 Task: Access the visualforce pages.
Action: Mouse moved to (1166, 84)
Screenshot: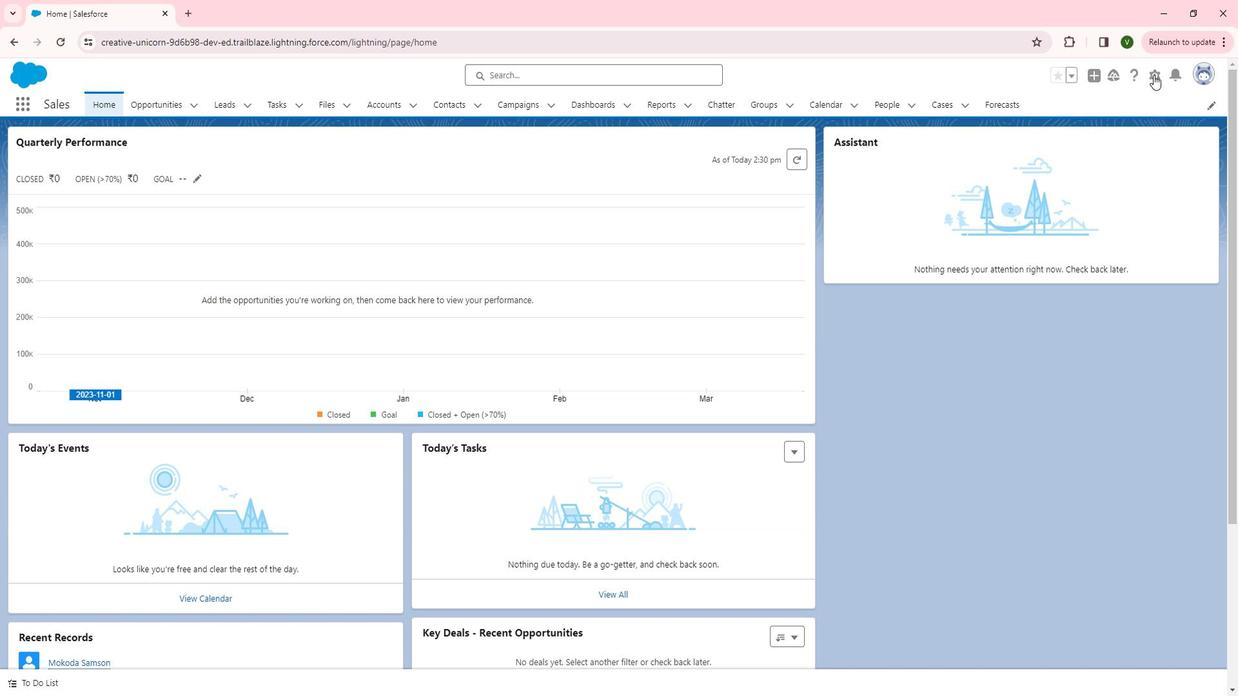 
Action: Mouse pressed left at (1166, 84)
Screenshot: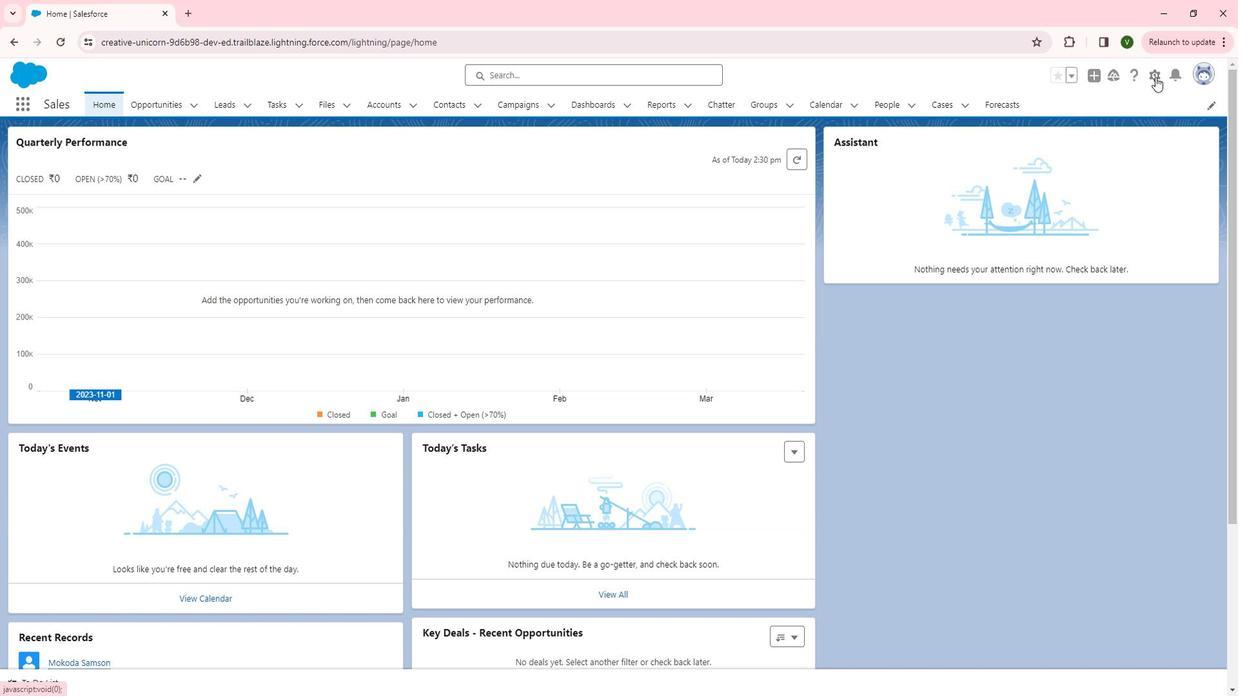 
Action: Mouse moved to (1104, 170)
Screenshot: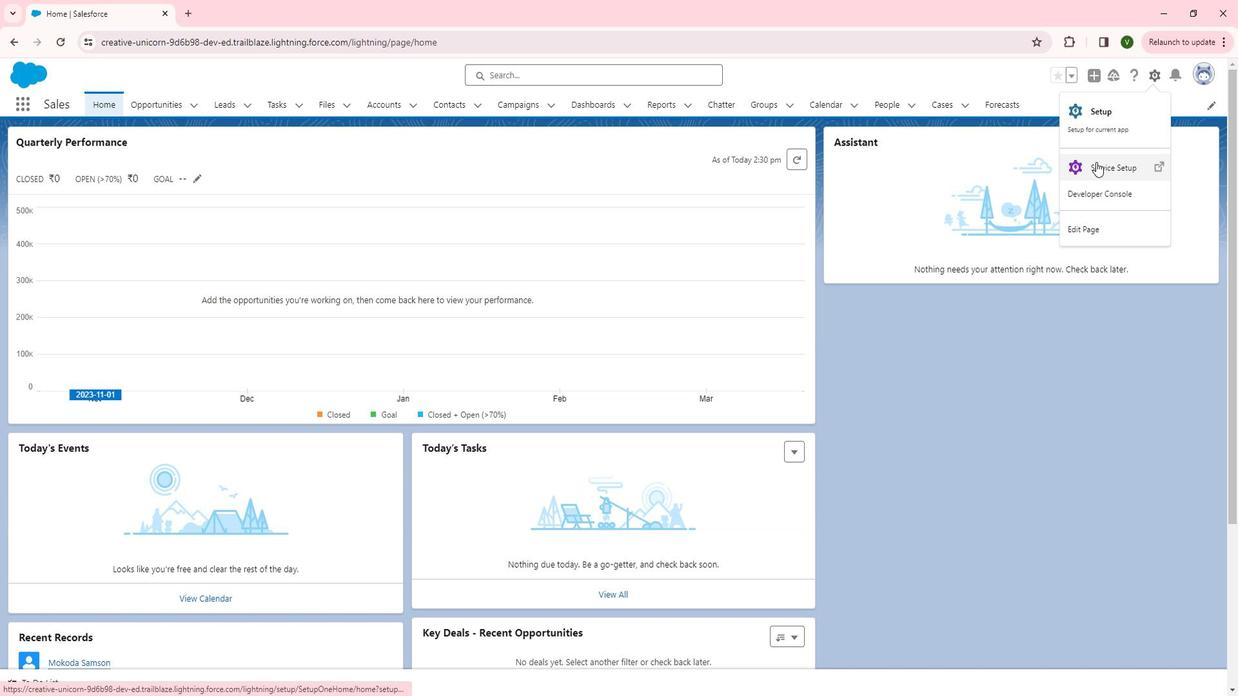 
Action: Mouse pressed left at (1104, 170)
Screenshot: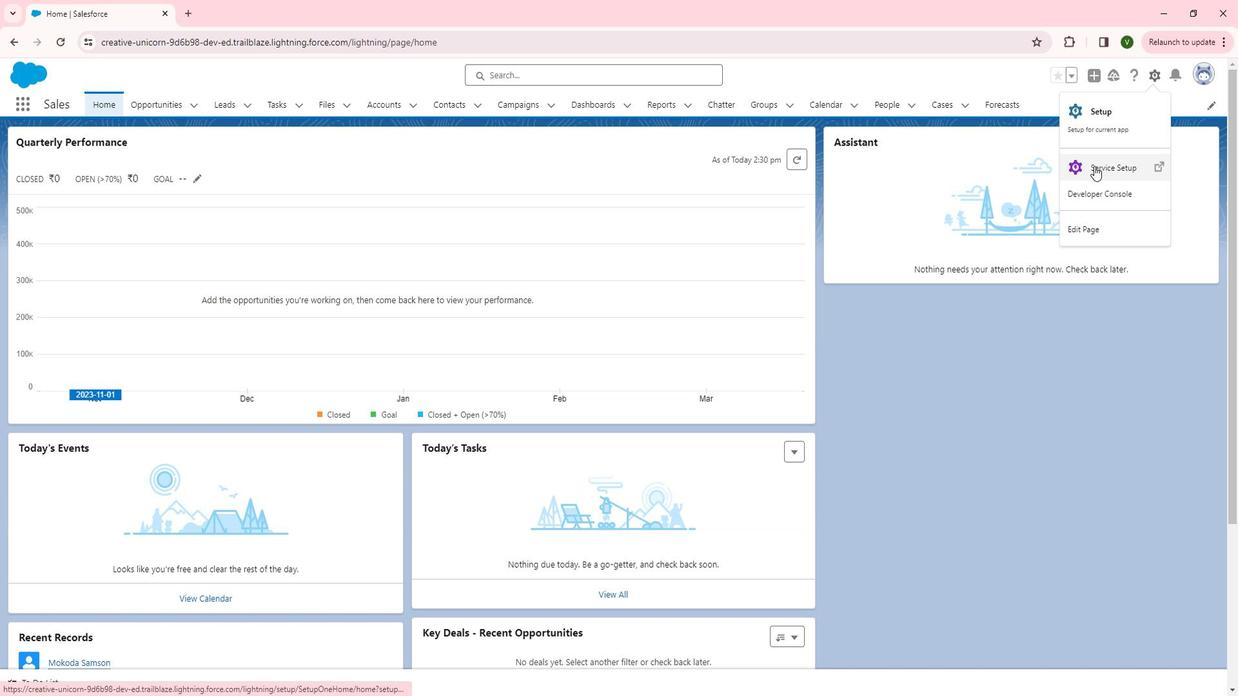 
Action: Mouse moved to (18, 352)
Screenshot: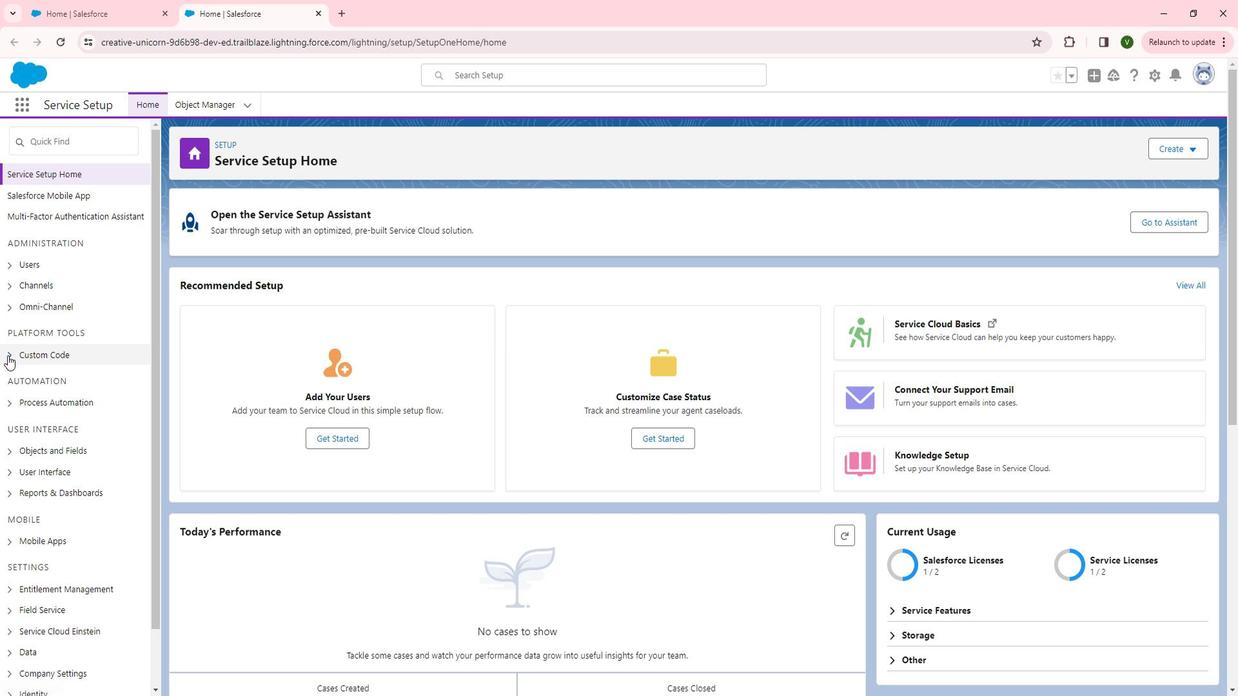 
Action: Mouse pressed left at (18, 352)
Screenshot: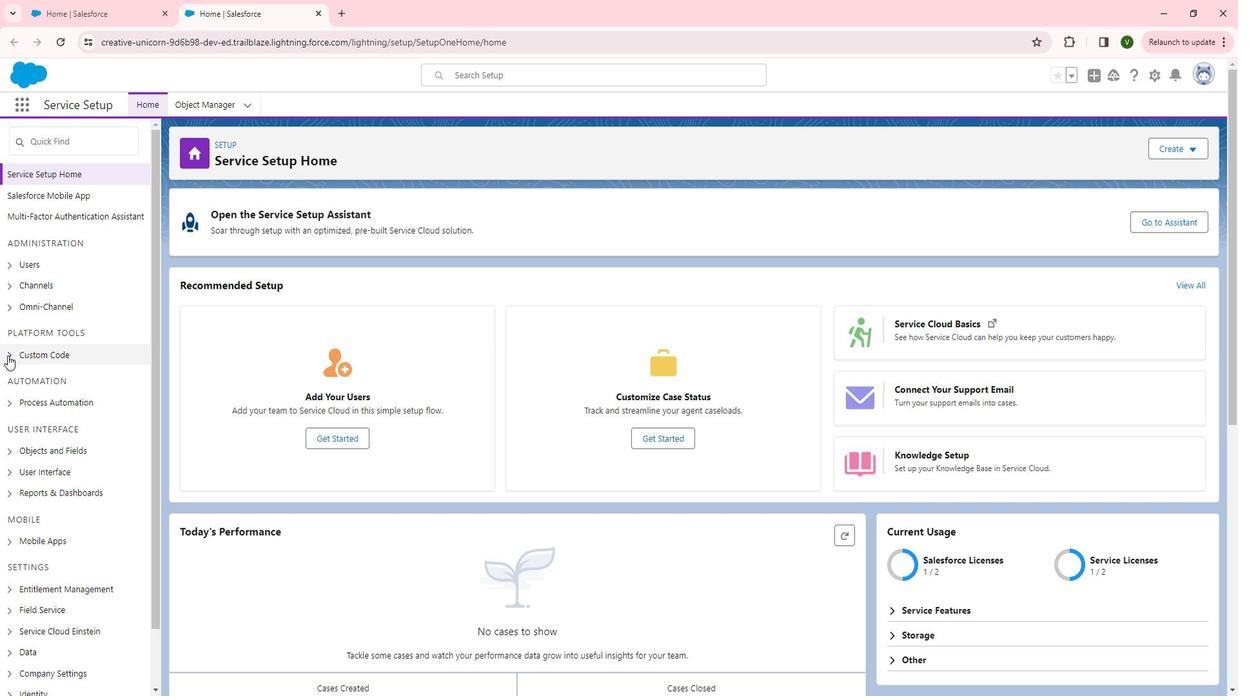
Action: Mouse moved to (71, 372)
Screenshot: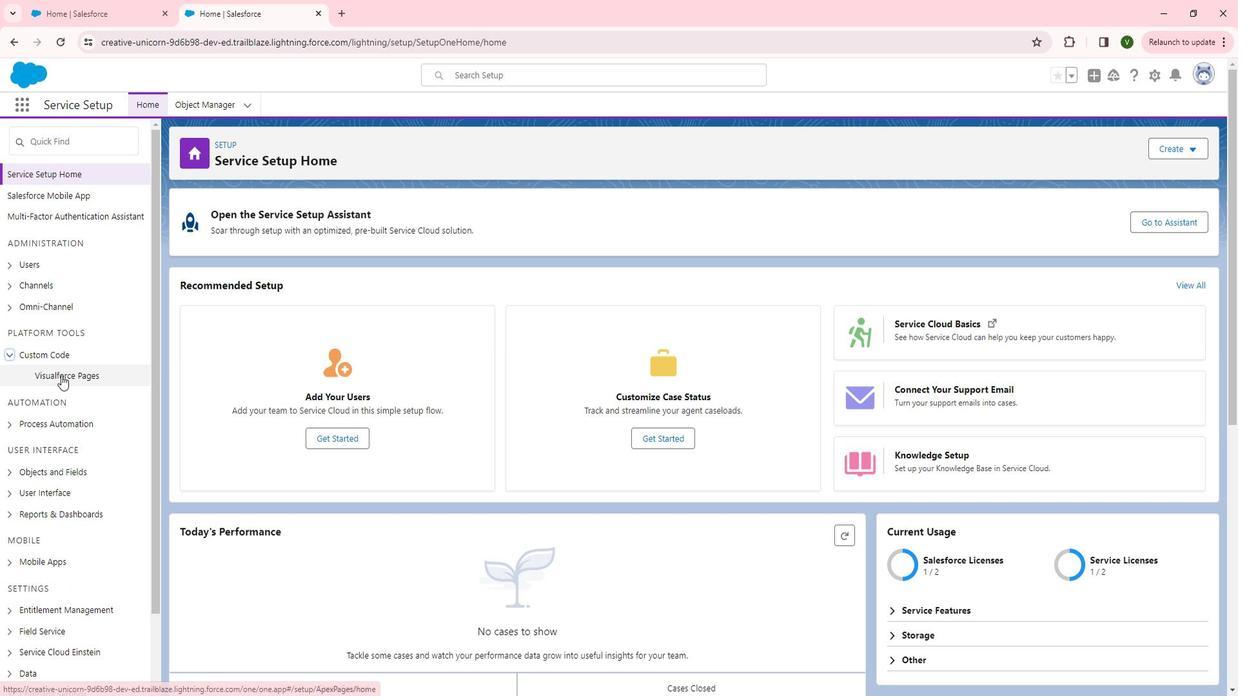 
Action: Mouse pressed left at (71, 372)
Screenshot: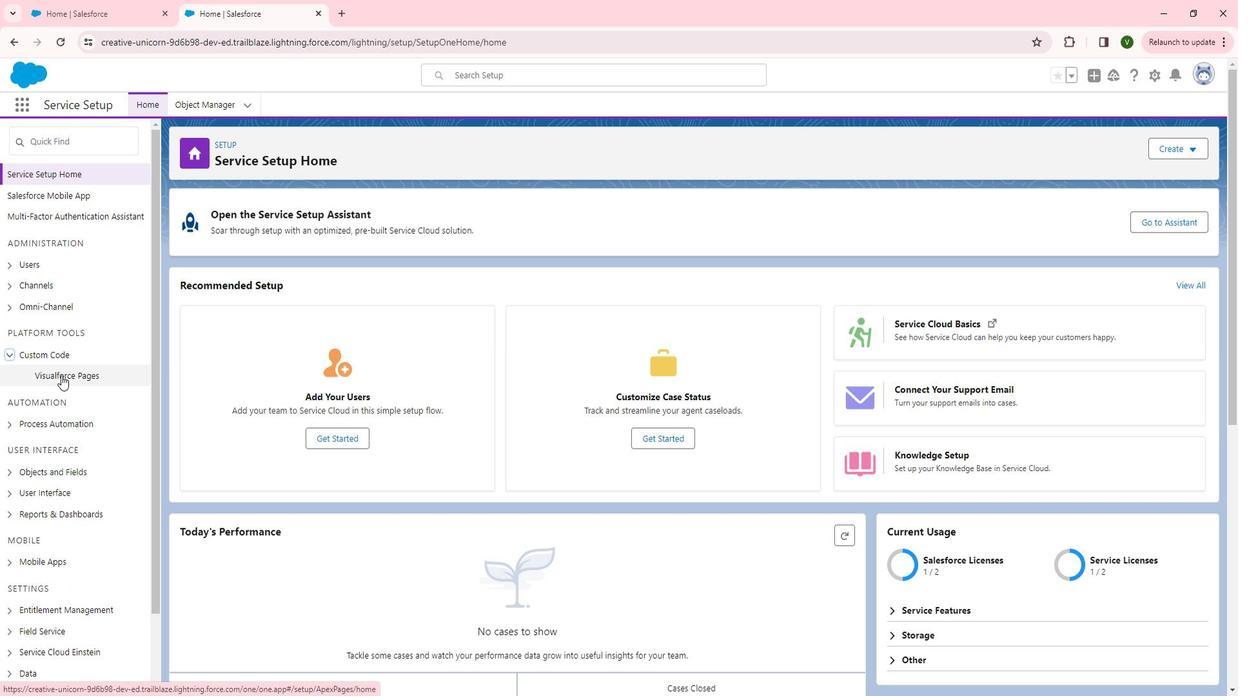
Action: Mouse moved to (590, 398)
Screenshot: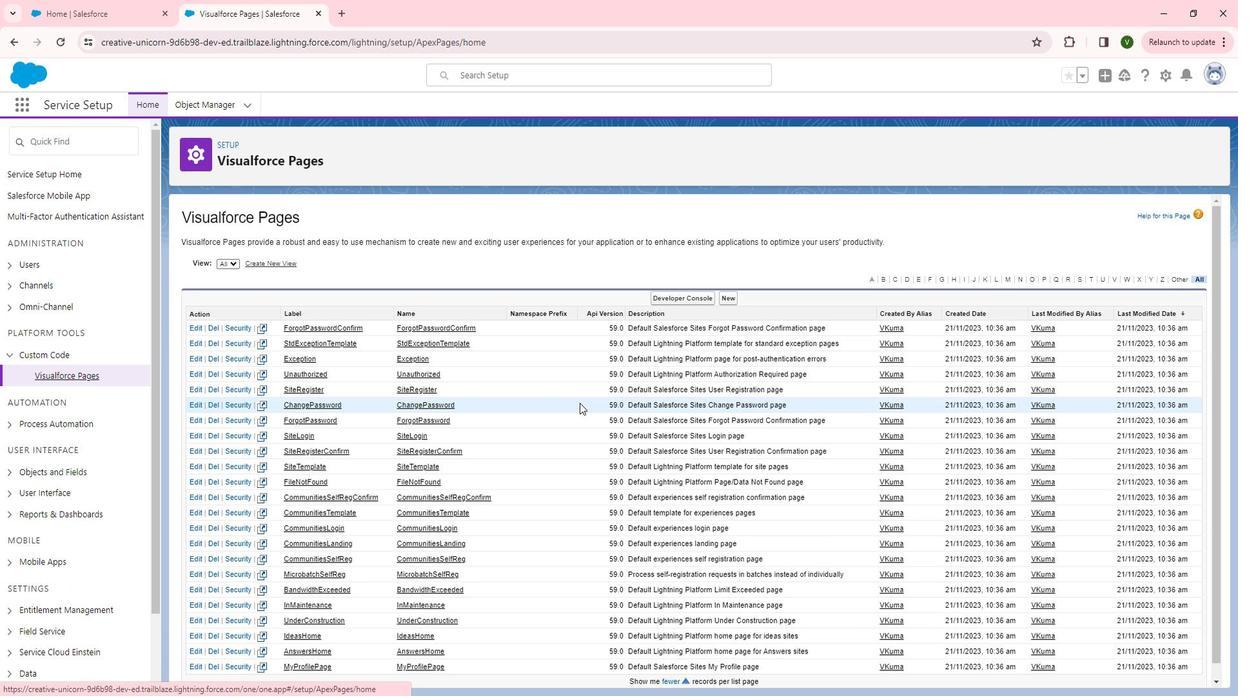 
Action: Mouse scrolled (590, 397) with delta (0, 0)
Screenshot: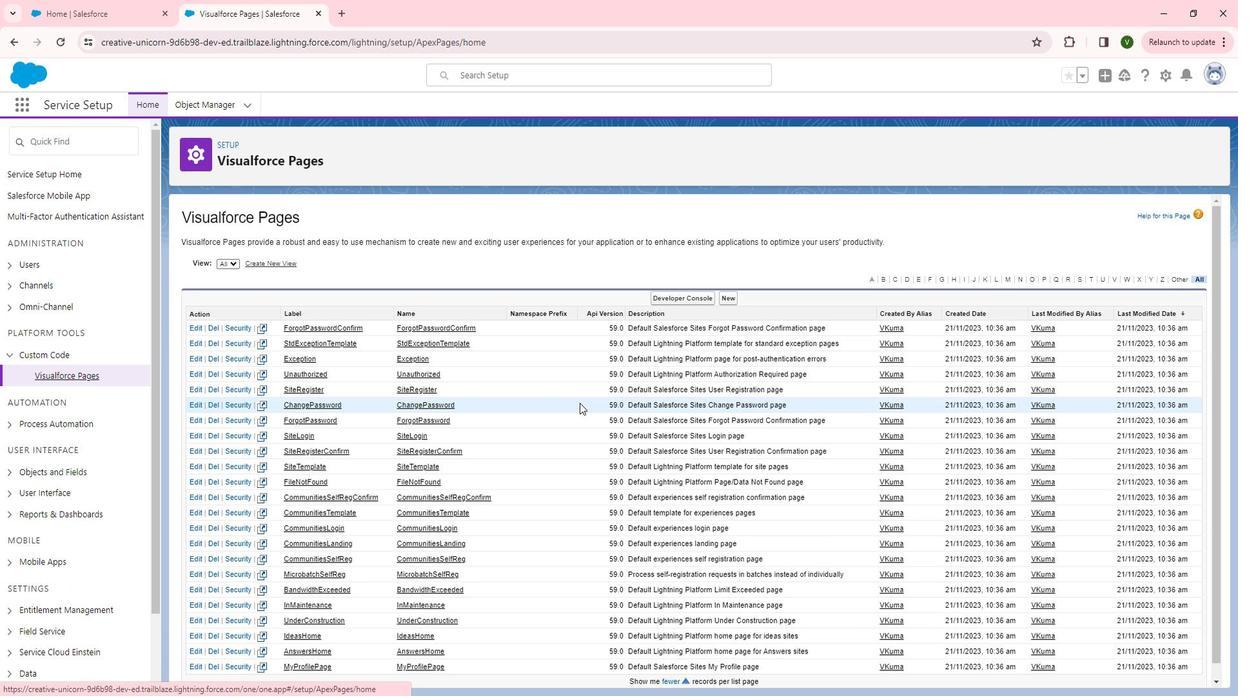 
Action: Mouse moved to (590, 399)
Screenshot: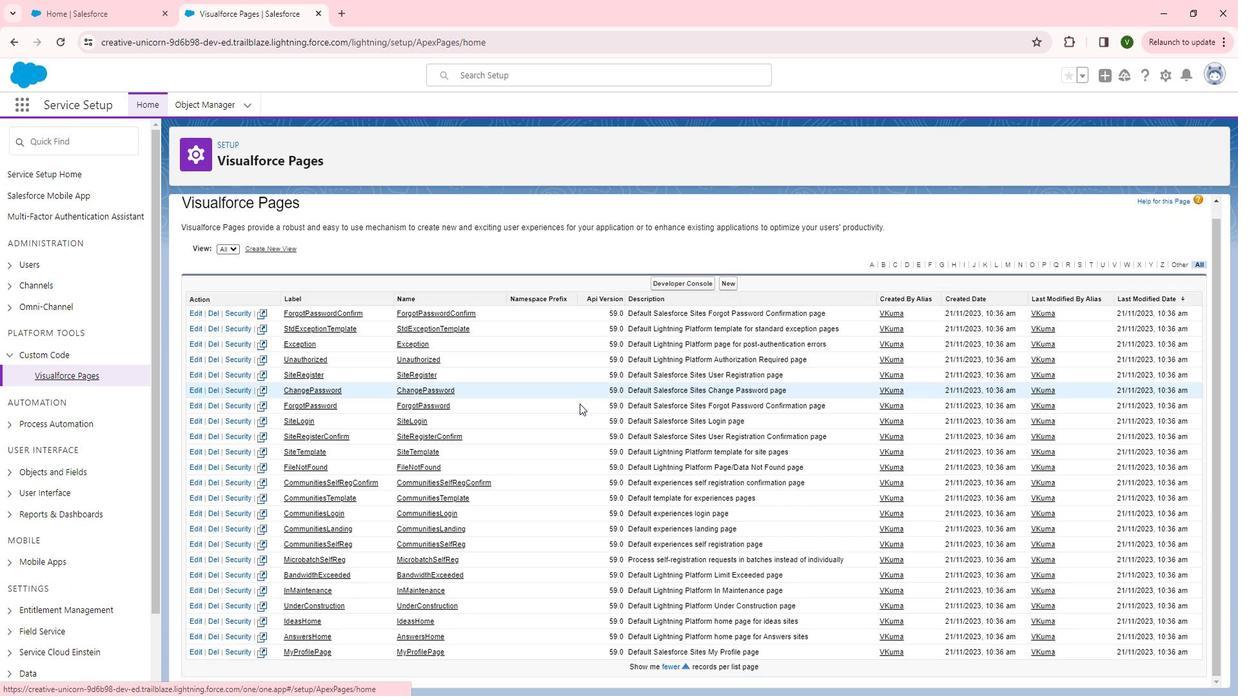 
Action: Mouse scrolled (590, 398) with delta (0, 0)
Screenshot: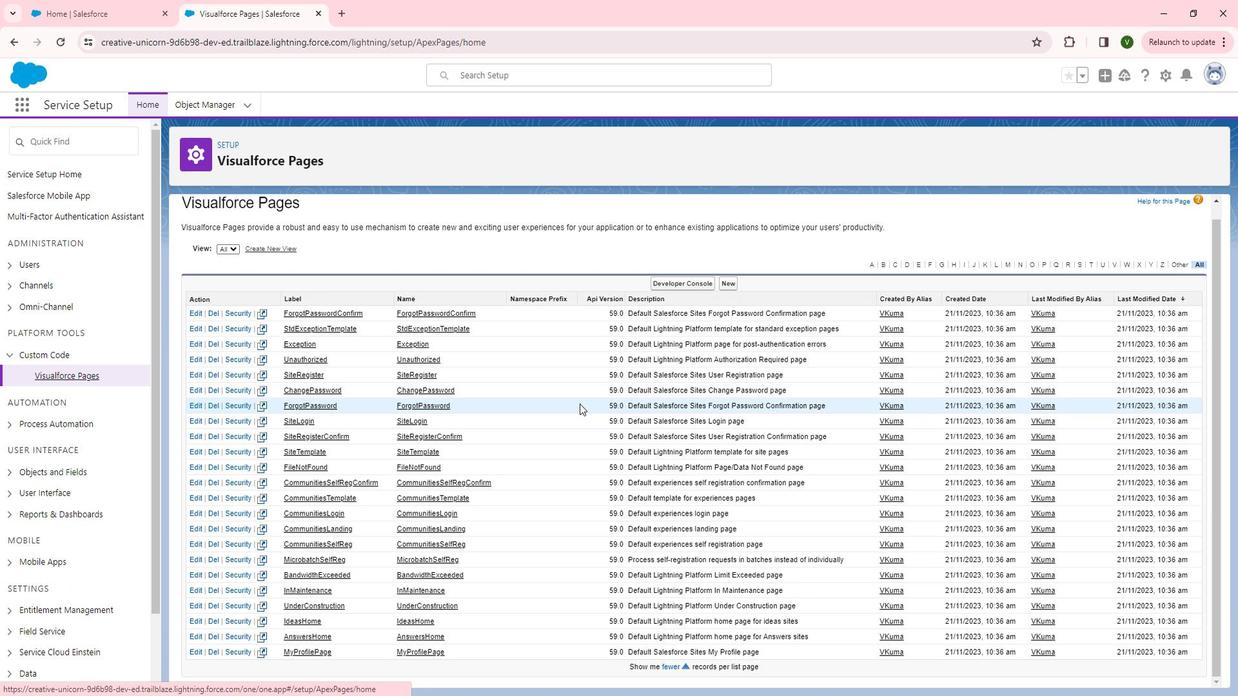 
